 Task: Find Multi-city flight tickets for 1 adult, in Premium economy from Delhi to Jaipur to travel on 20-Nov-2023. Jaipur to Udaipur on 26-Dec-2023. Udaipur to Delhi on 30-Dec-2023.
Action: Mouse moved to (376, 324)
Screenshot: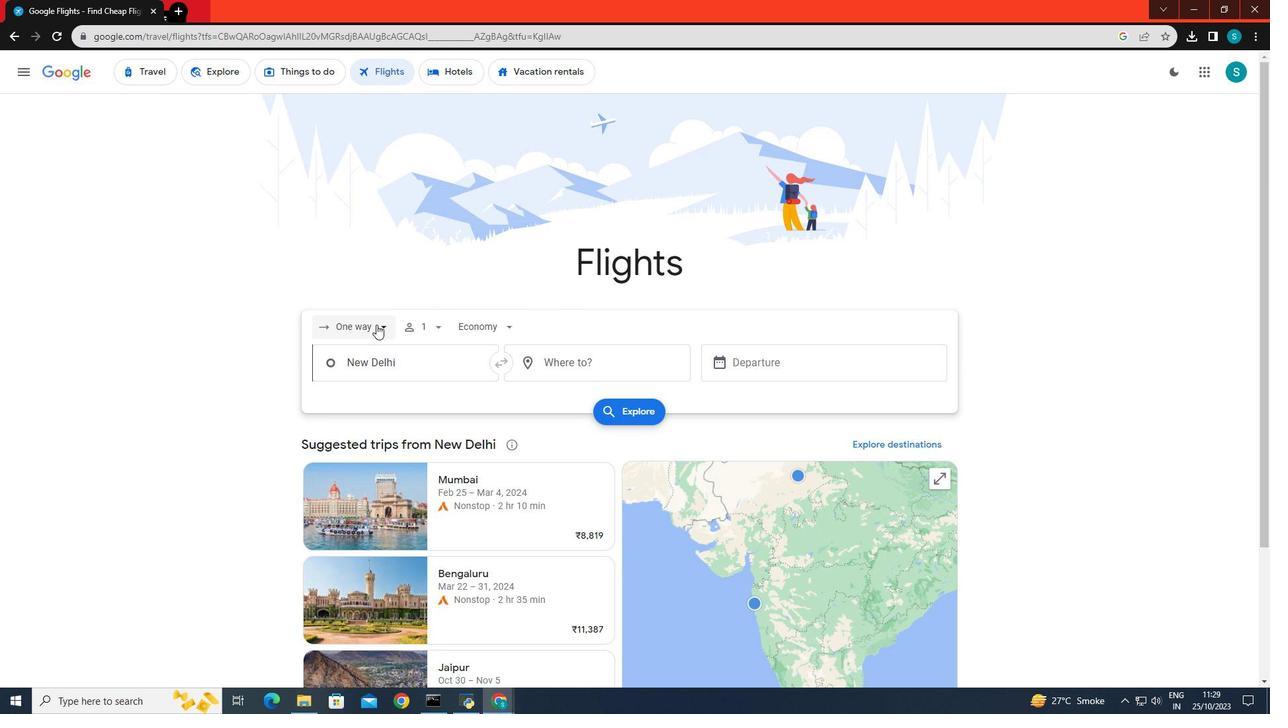 
Action: Mouse pressed left at (376, 324)
Screenshot: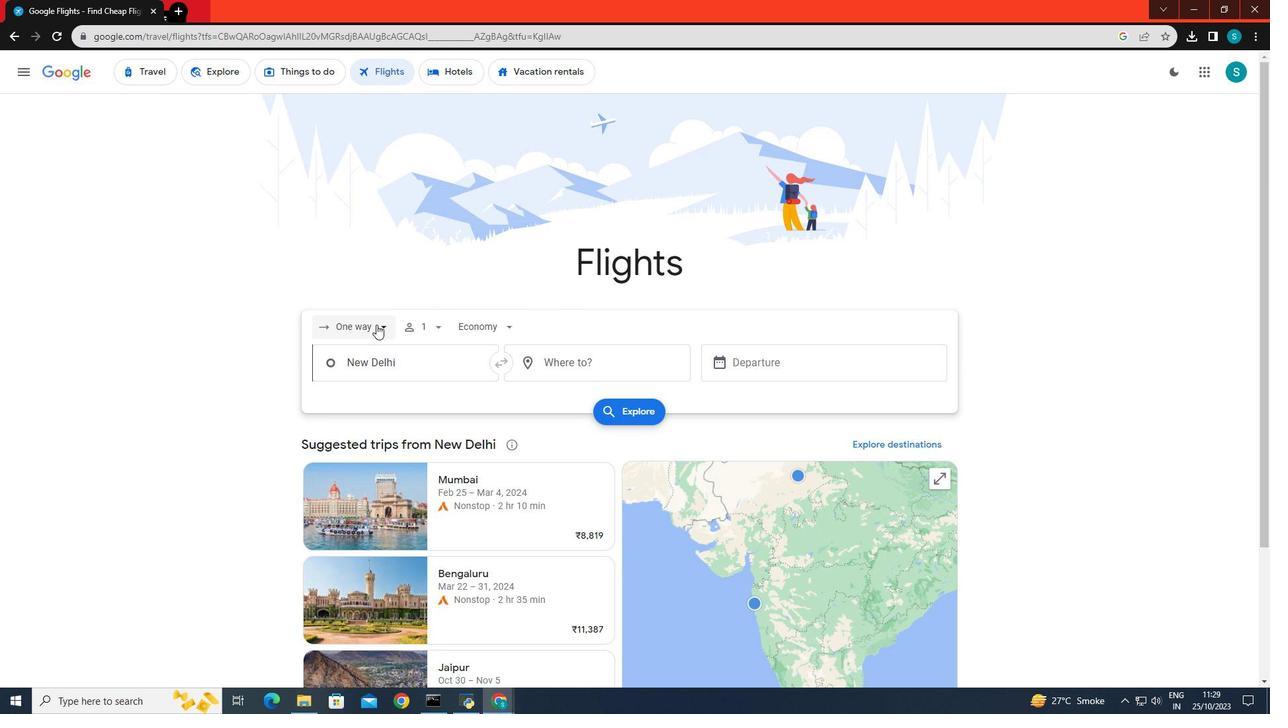 
Action: Mouse moved to (367, 369)
Screenshot: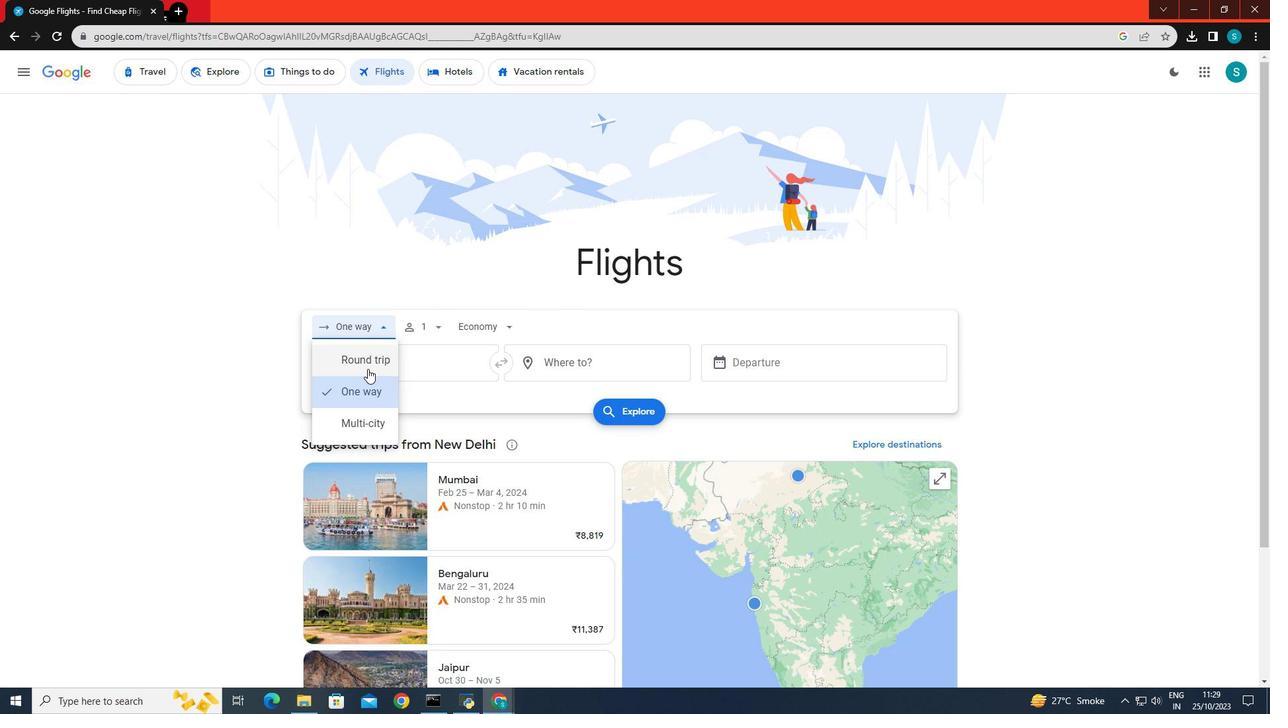 
Action: Mouse pressed left at (367, 369)
Screenshot: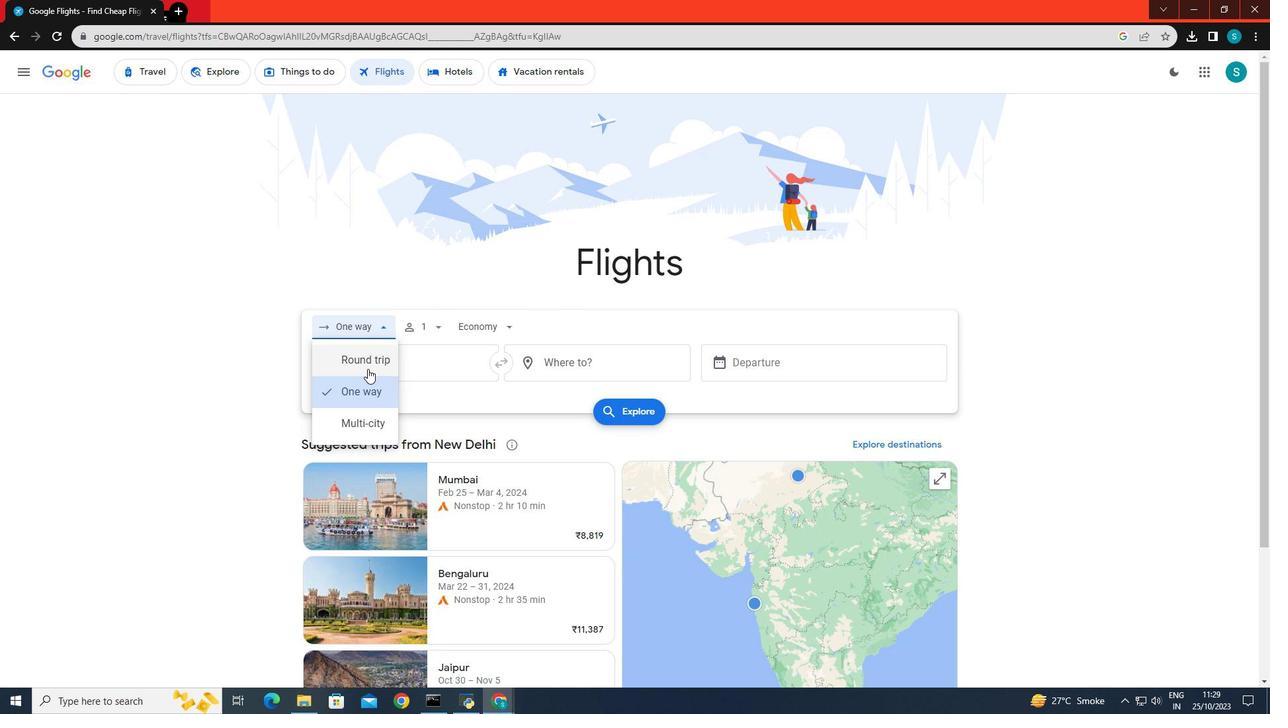 
Action: Mouse moved to (418, 326)
Screenshot: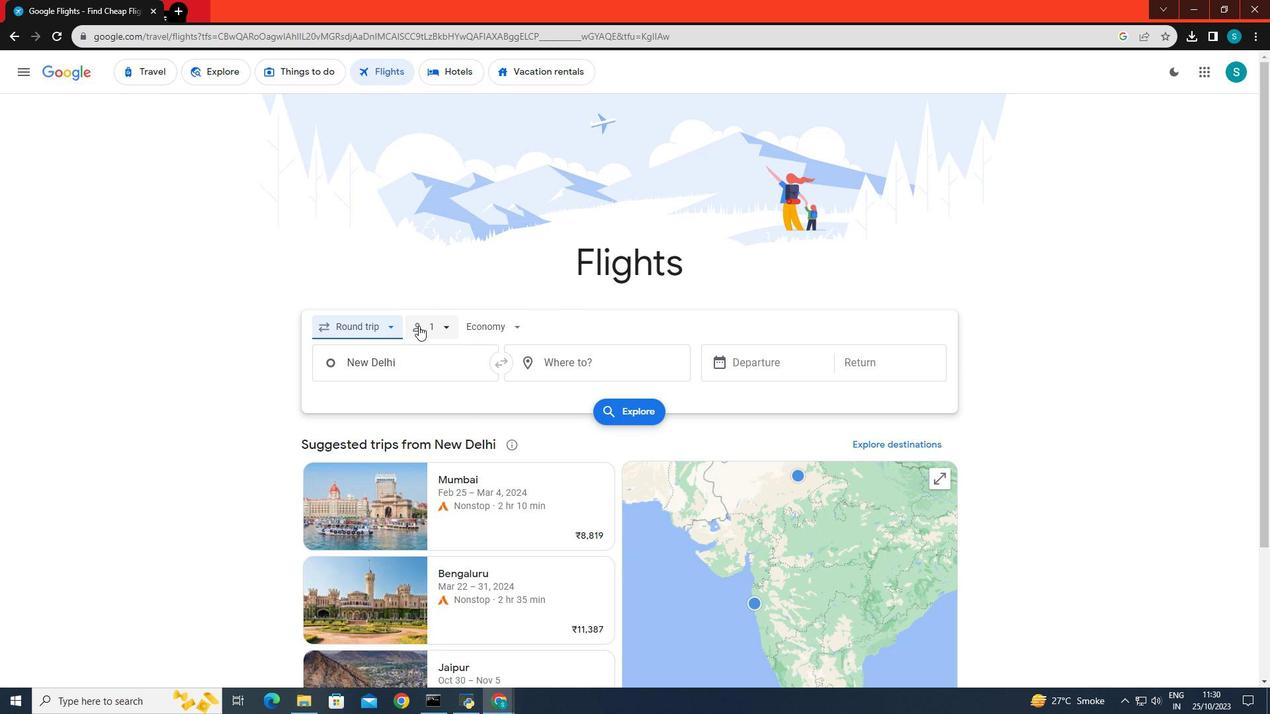 
Action: Mouse pressed left at (418, 326)
Screenshot: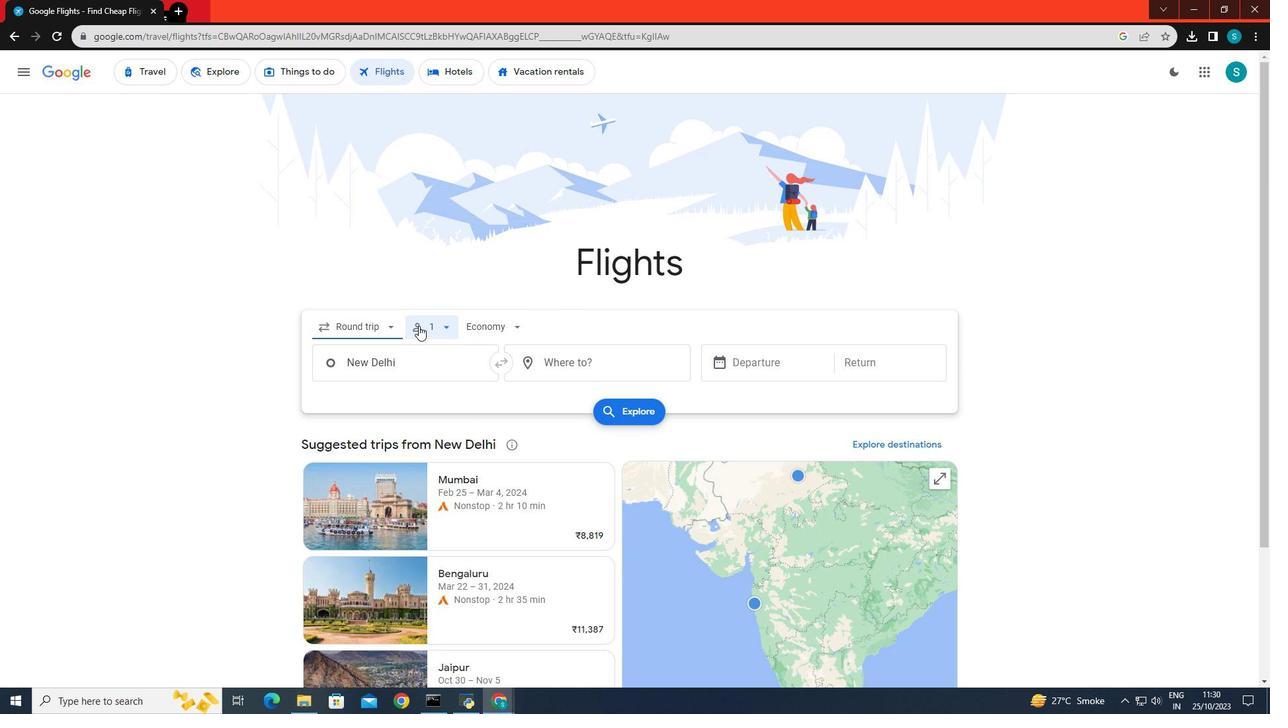 
Action: Mouse moved to (529, 502)
Screenshot: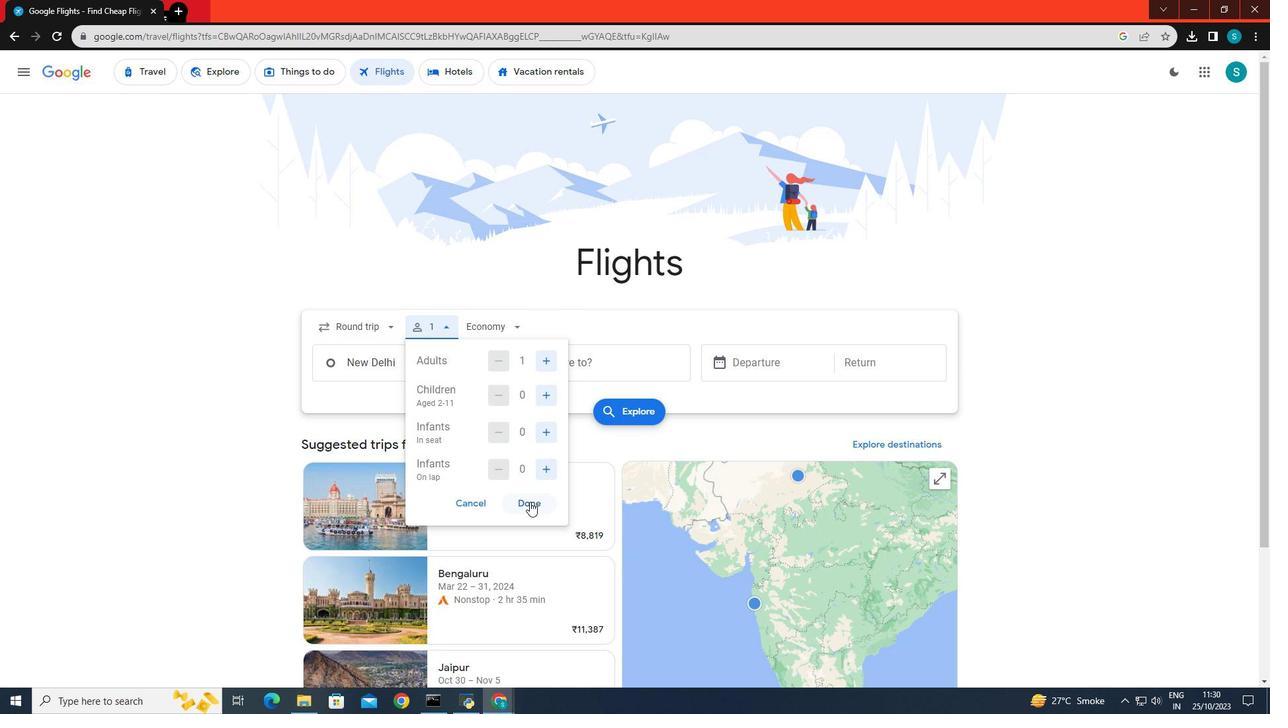 
Action: Mouse pressed left at (529, 502)
Screenshot: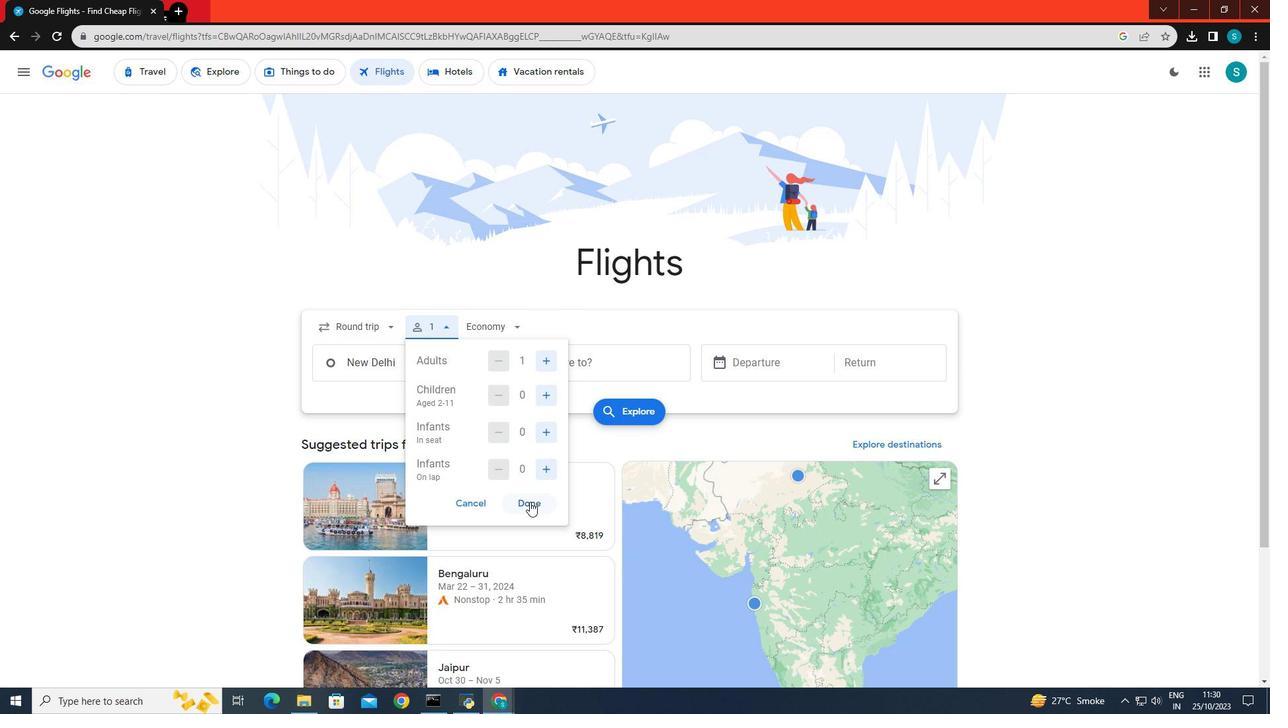 
Action: Mouse moved to (501, 328)
Screenshot: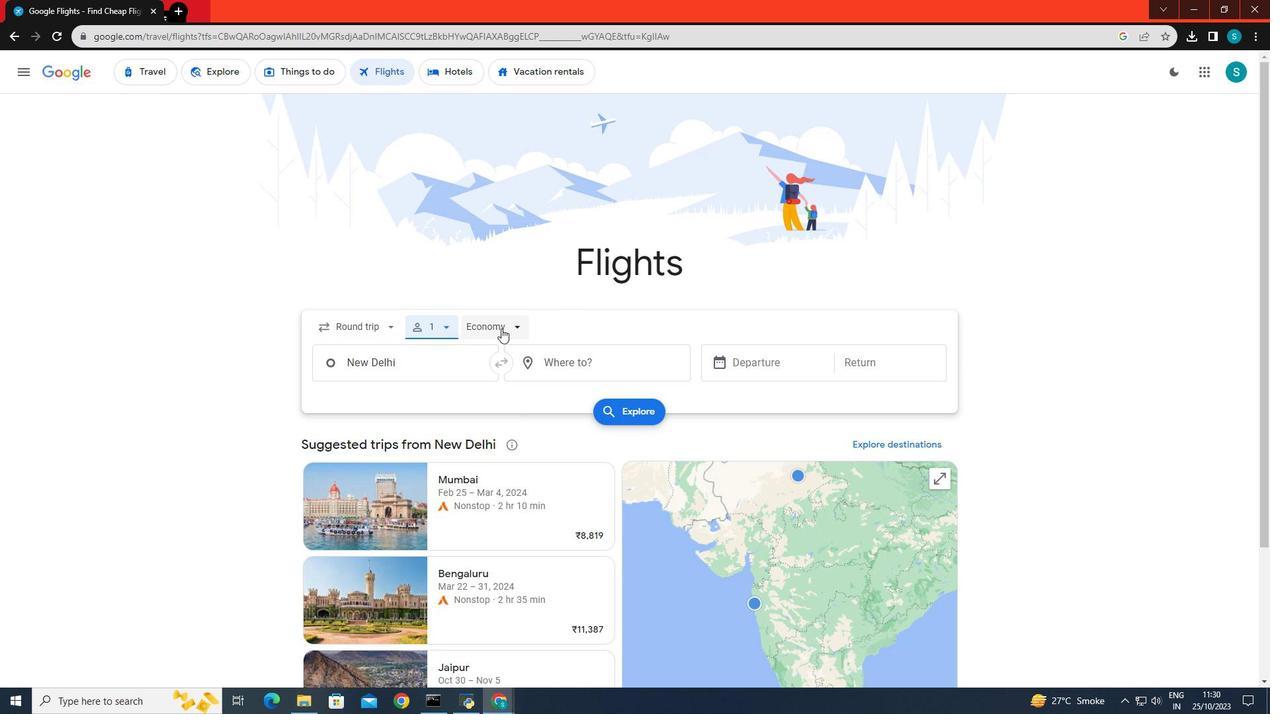 
Action: Mouse pressed left at (501, 328)
Screenshot: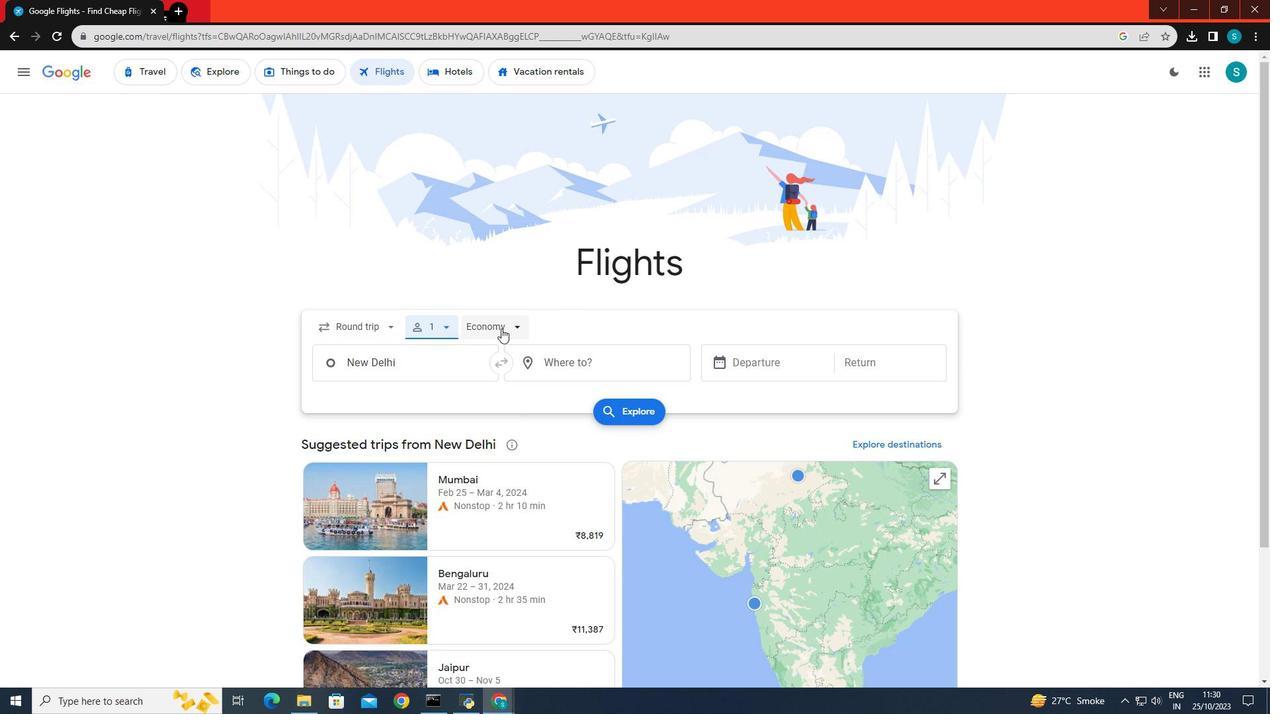 
Action: Mouse moved to (508, 361)
Screenshot: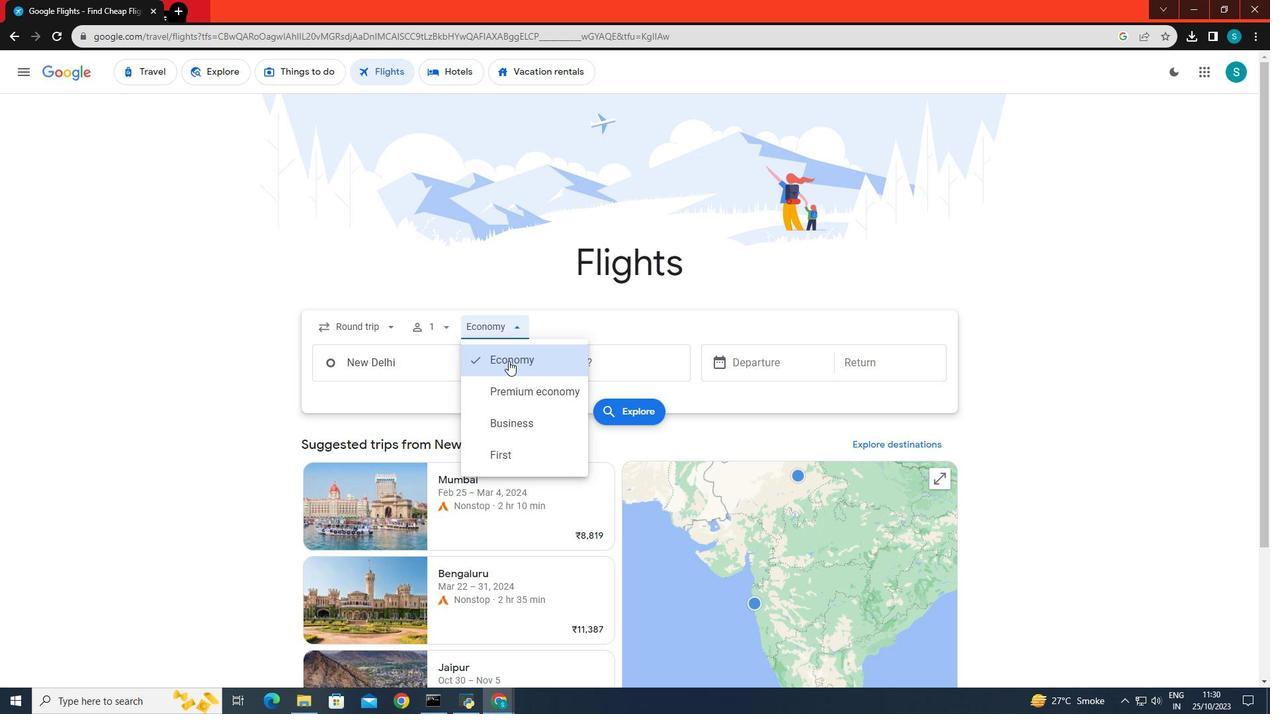 
Action: Mouse pressed left at (508, 361)
Screenshot: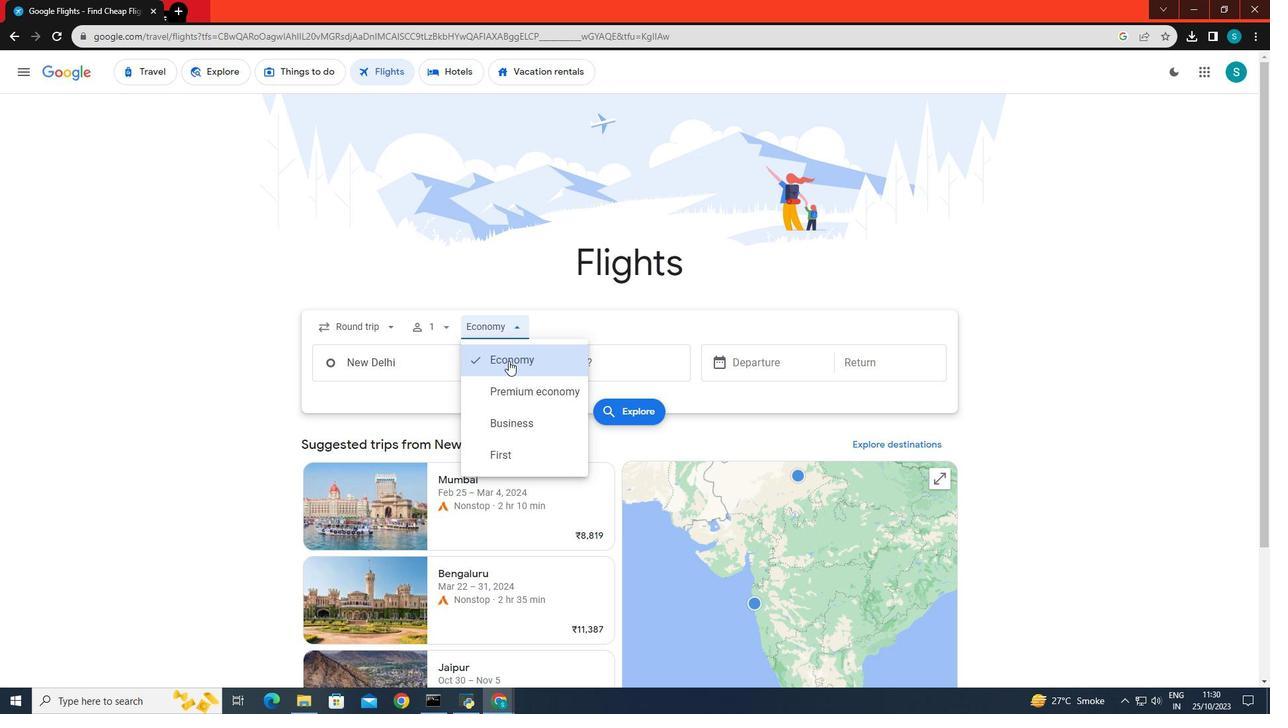 
Action: Mouse moved to (388, 367)
Screenshot: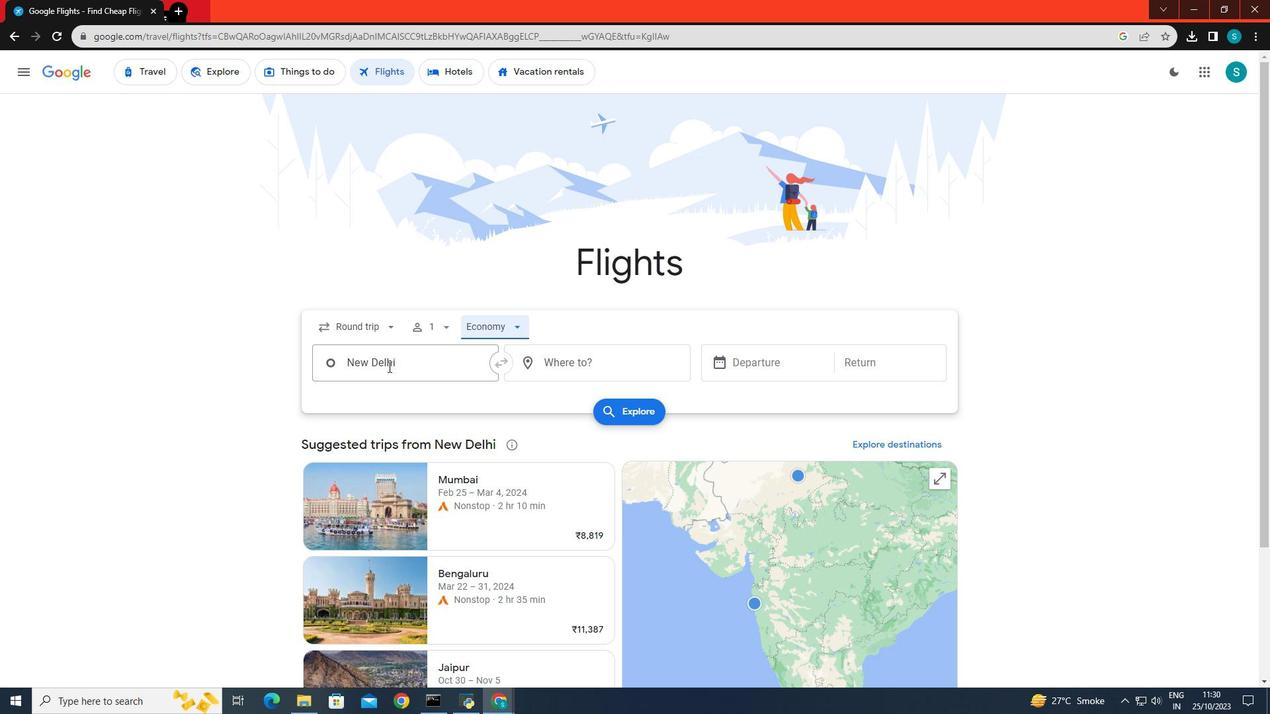
Action: Mouse pressed left at (388, 367)
Screenshot: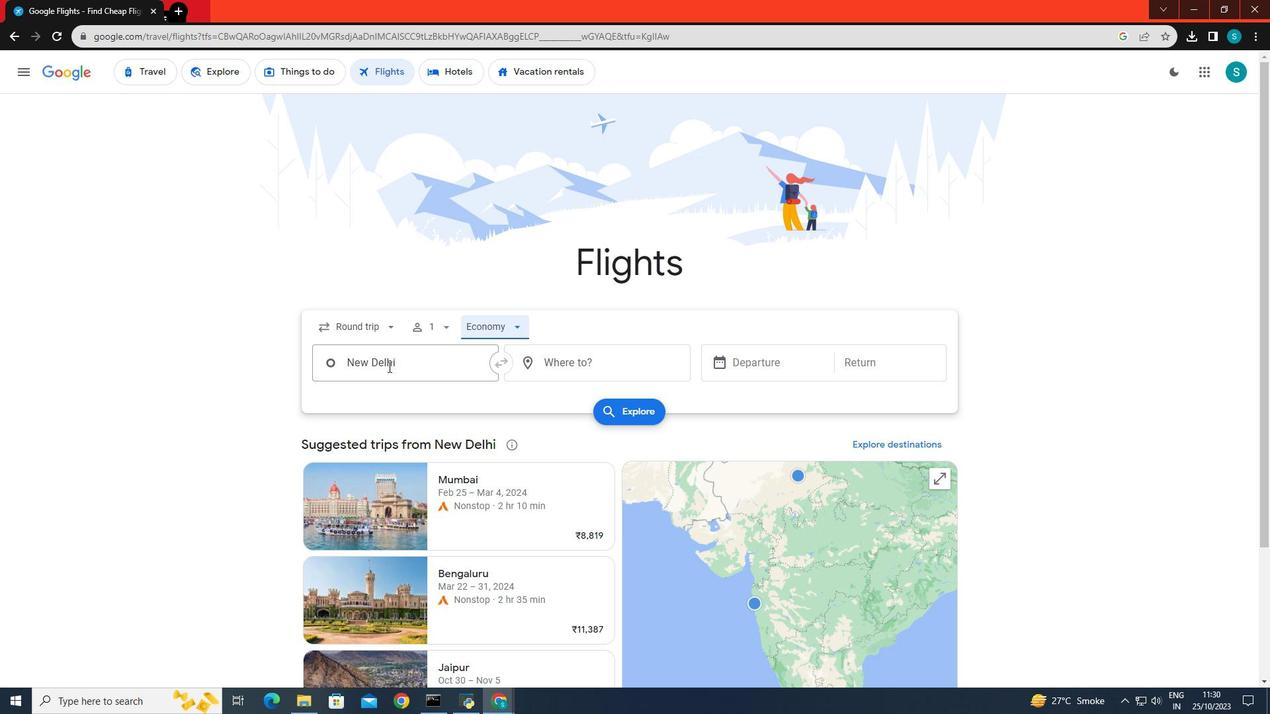 
Action: Key pressed <Key.backspace><Key.caps_lock>D<Key.caps_lock>elho<Key.backspace>i
Screenshot: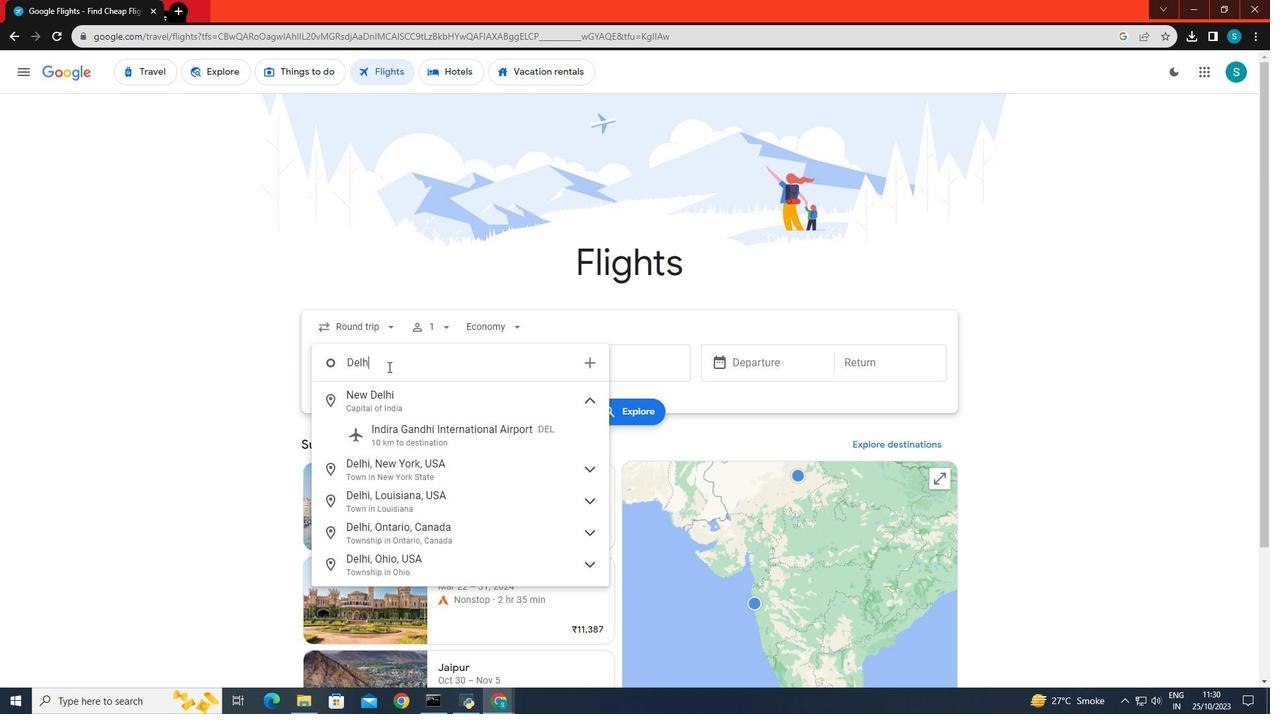 
Action: Mouse moved to (414, 441)
Screenshot: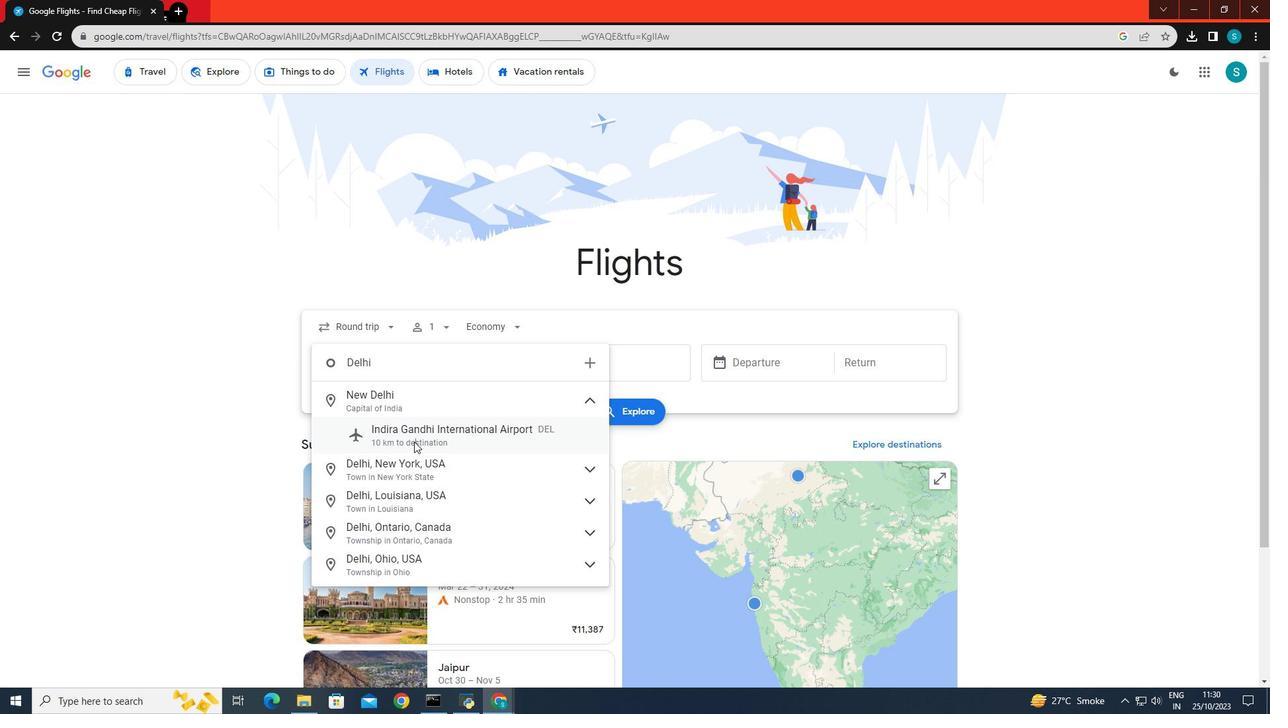 
Action: Mouse pressed left at (414, 441)
Screenshot: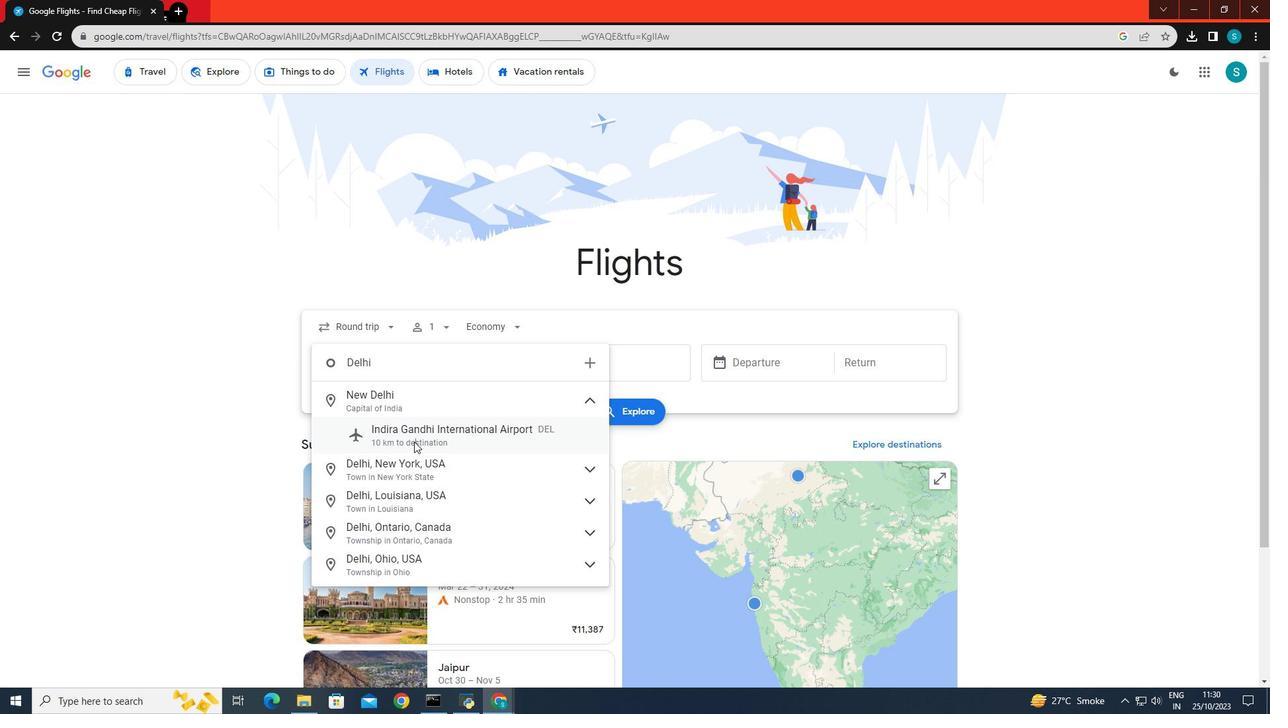 
Action: Mouse moved to (543, 357)
Screenshot: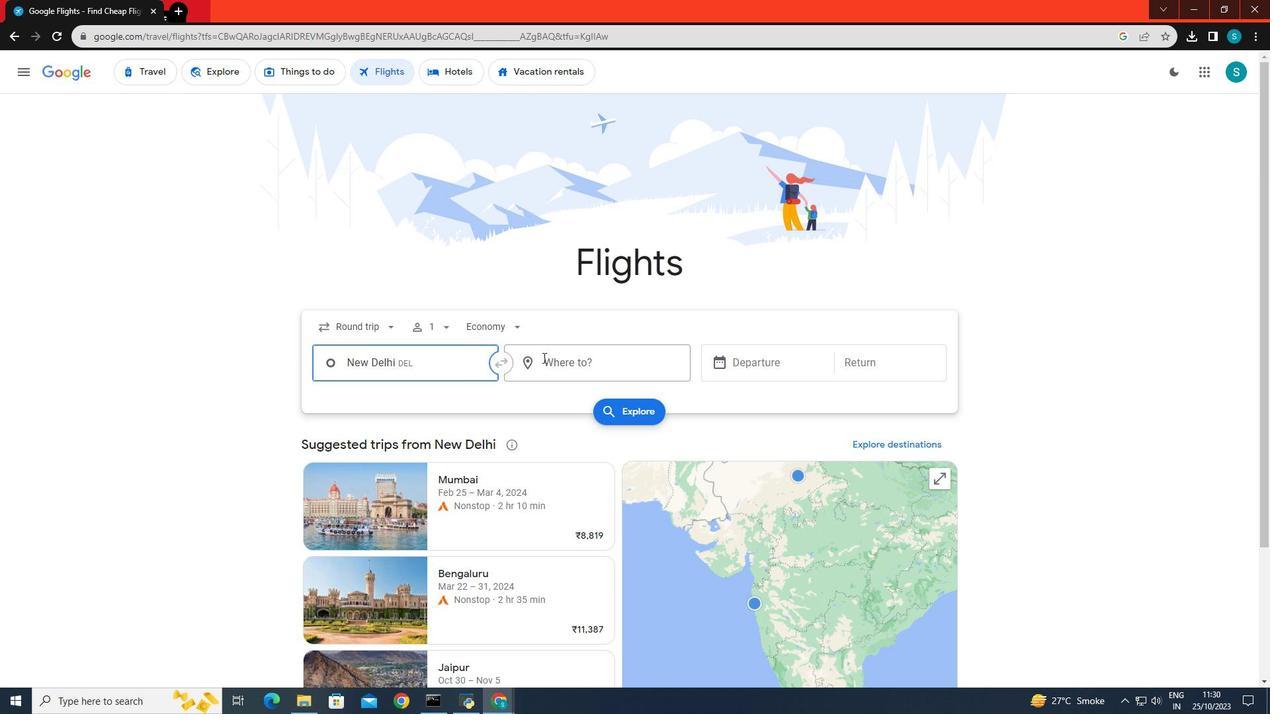 
Action: Mouse pressed left at (543, 357)
Screenshot: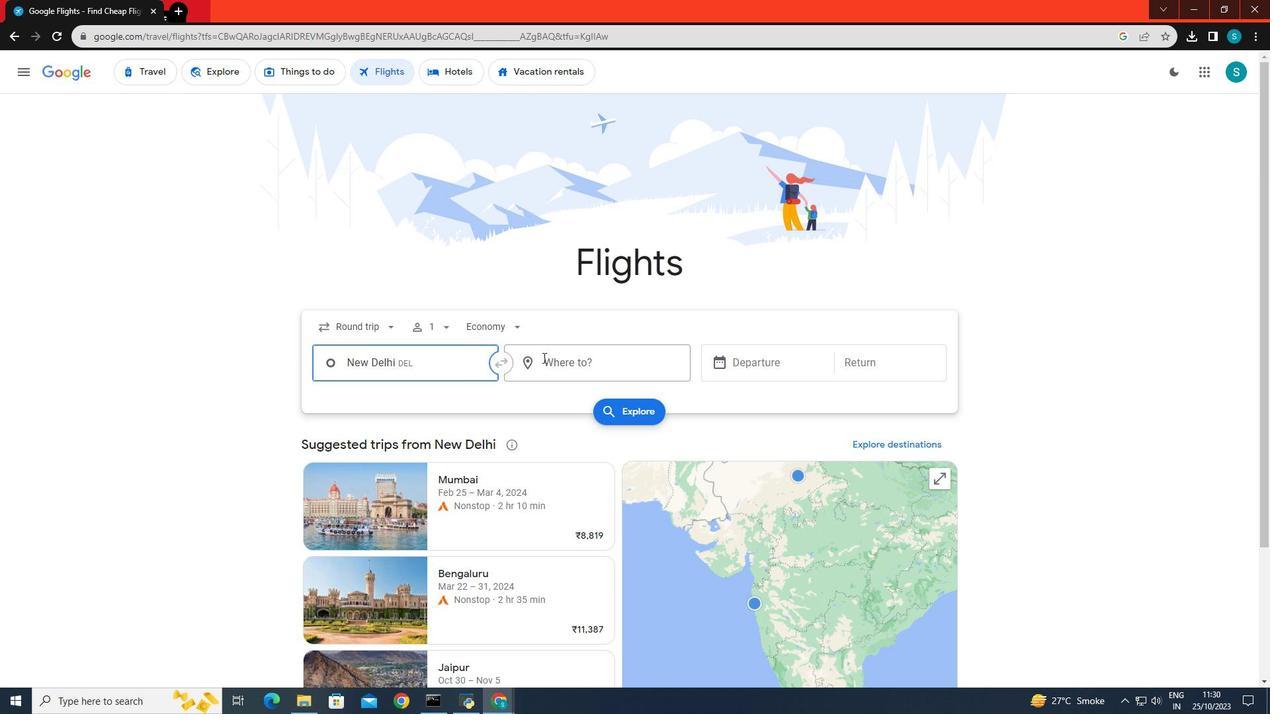 
Action: Key pressed <Key.caps_lock>J<Key.caps_lock>aipur
Screenshot: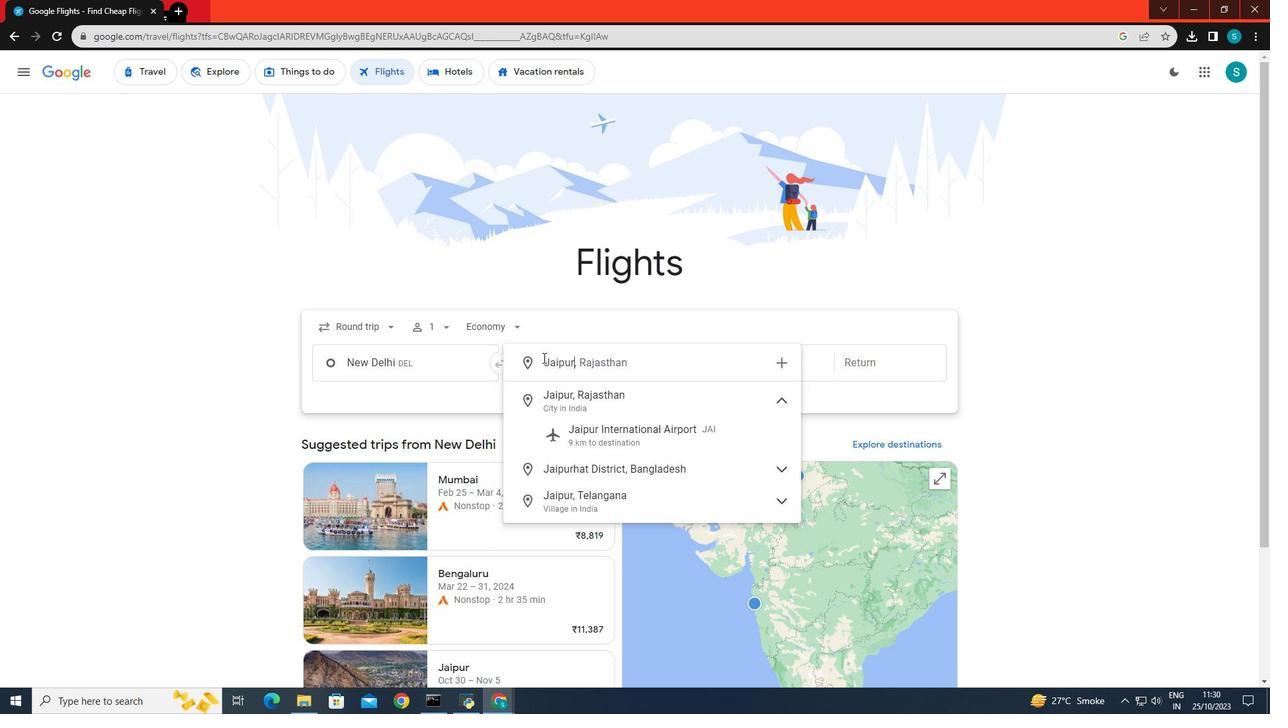
Action: Mouse moved to (586, 431)
Screenshot: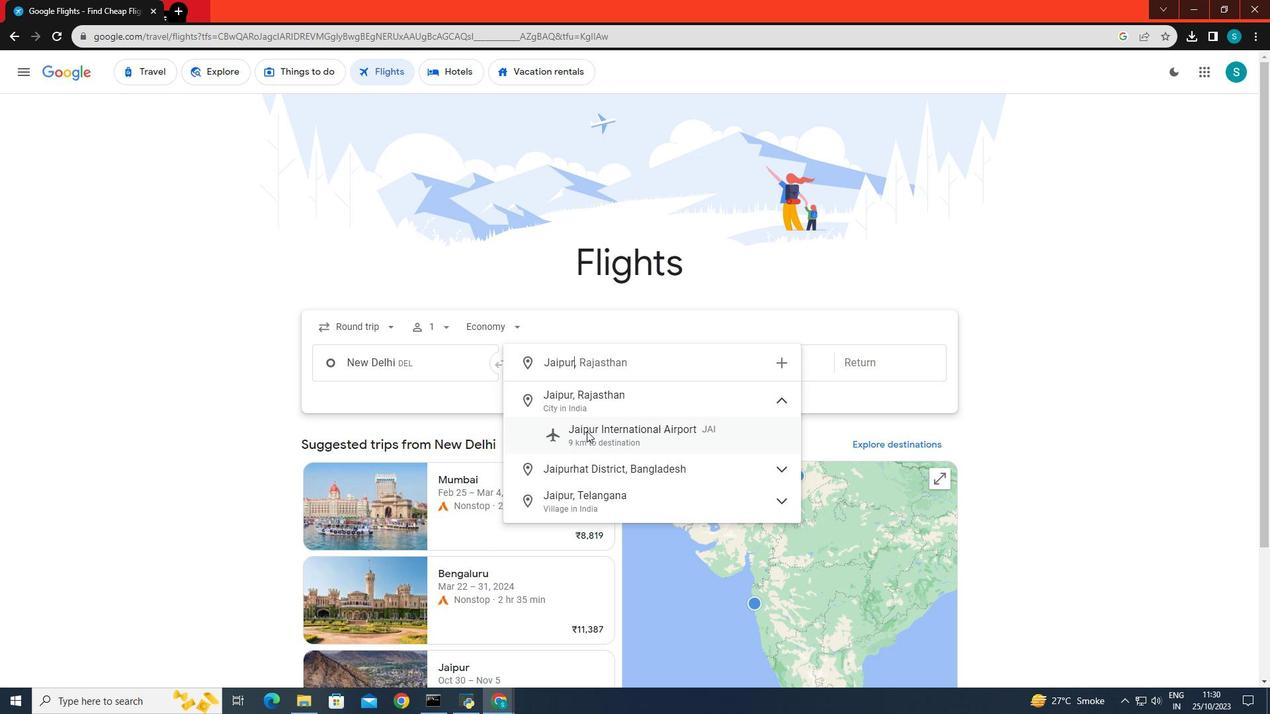 
Action: Mouse pressed left at (586, 431)
Screenshot: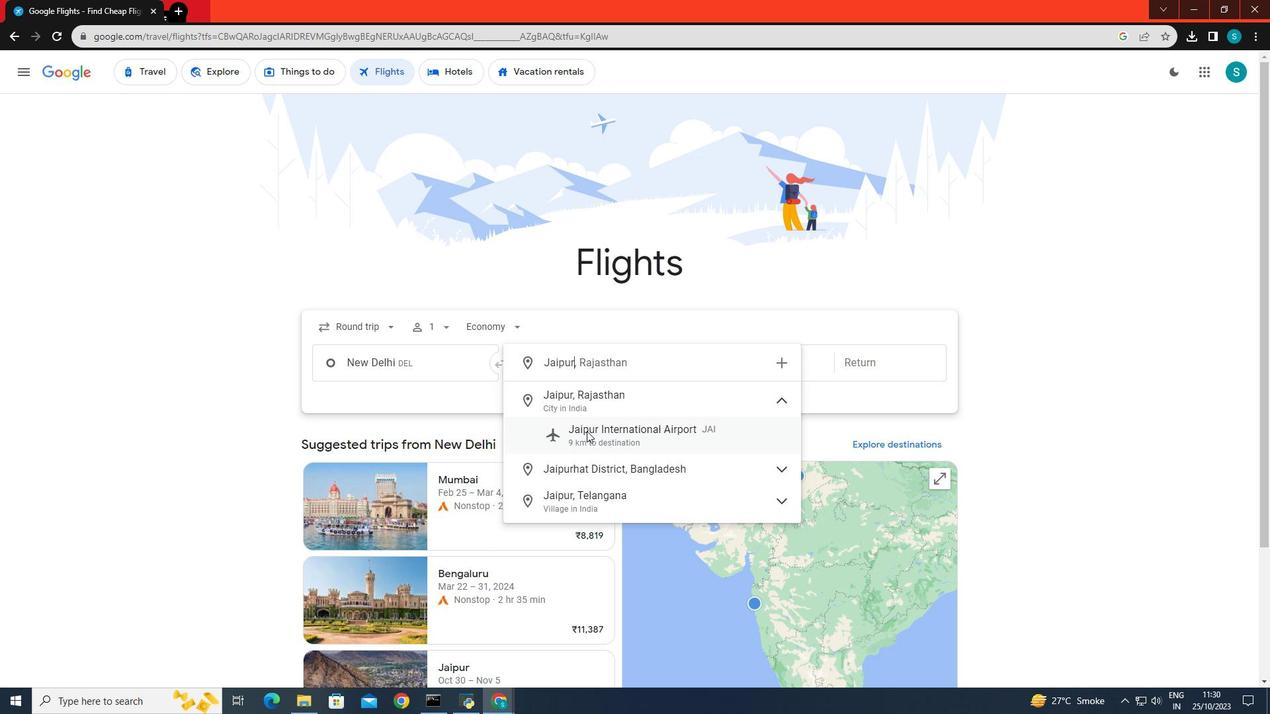 
Action: Mouse moved to (755, 360)
Screenshot: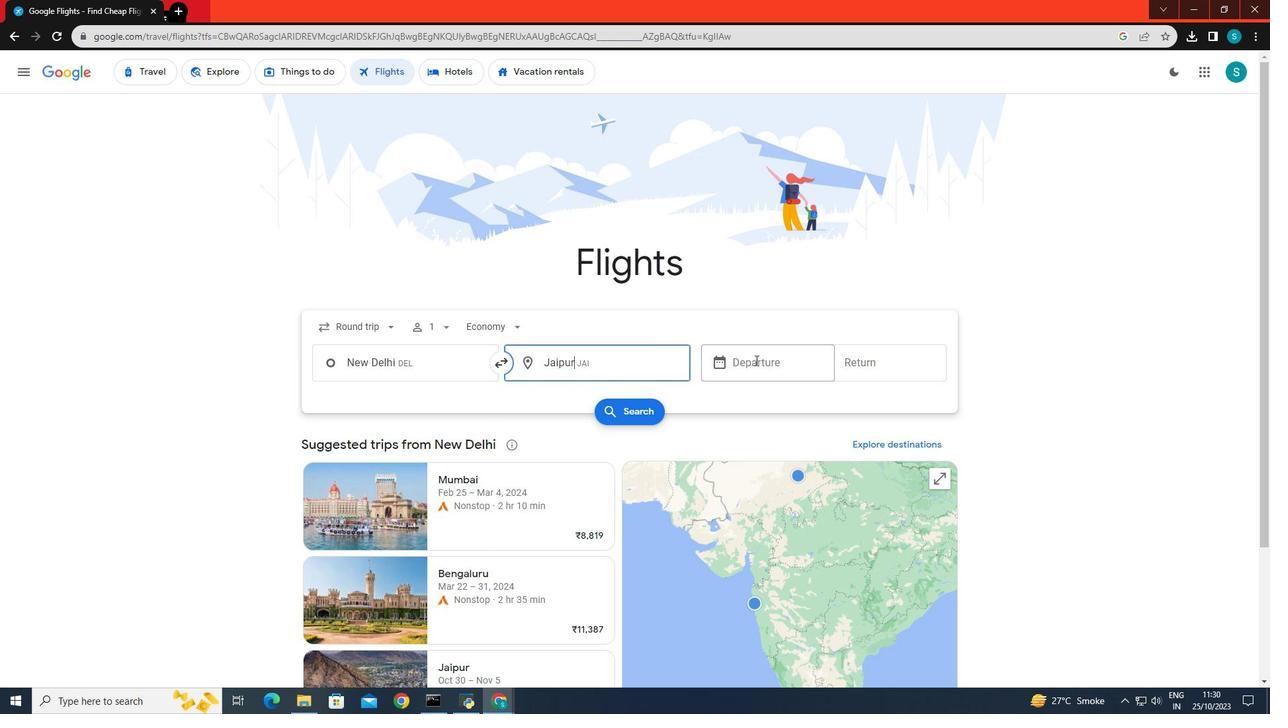 
Action: Mouse pressed left at (755, 360)
Screenshot: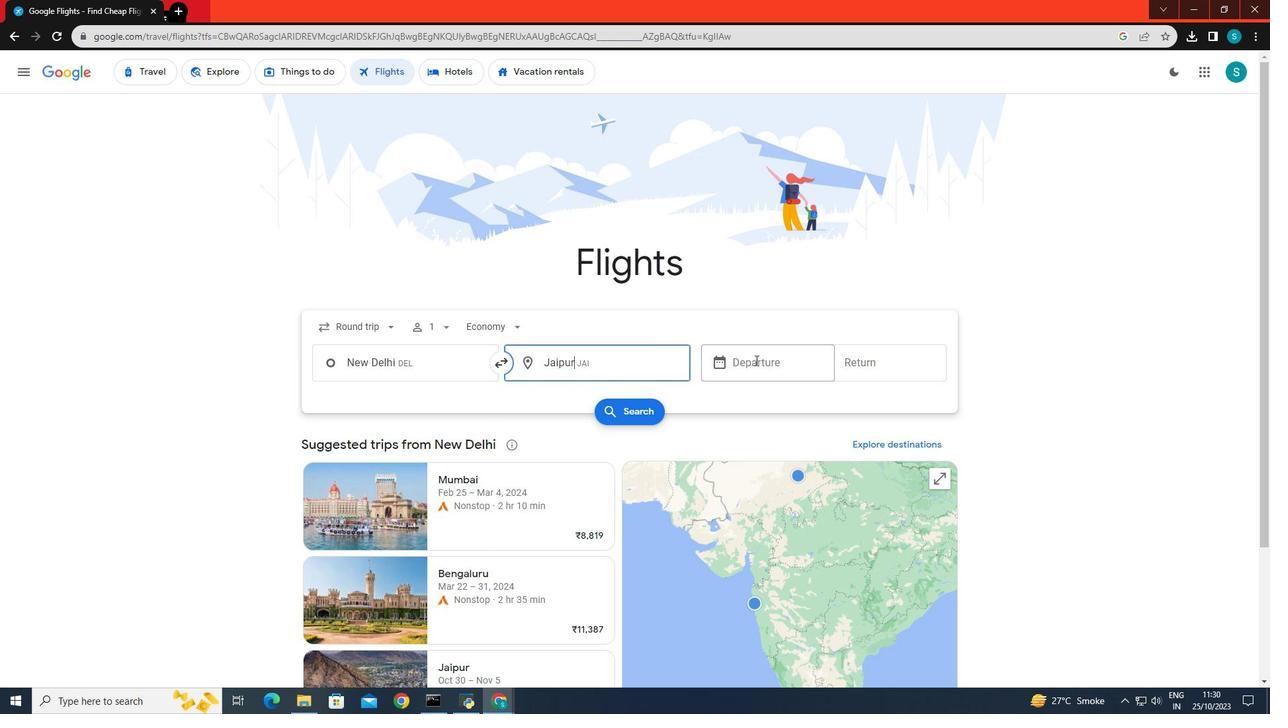
Action: Mouse moved to (959, 506)
Screenshot: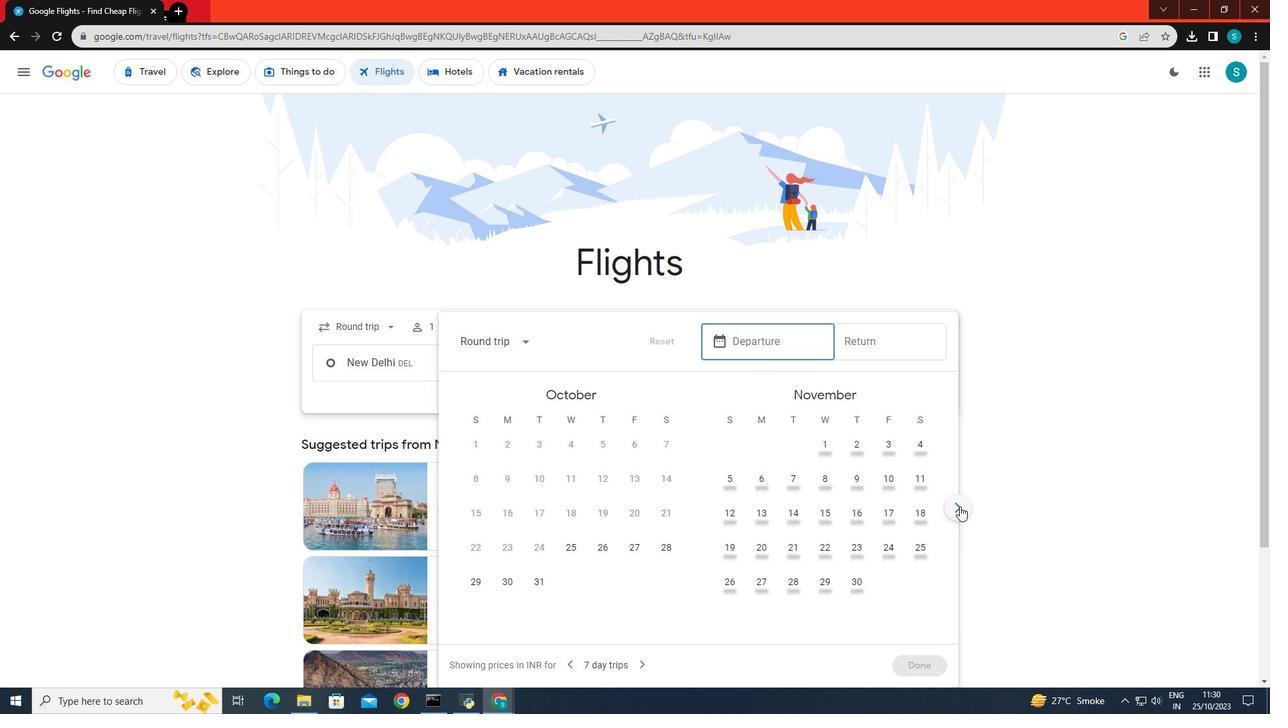 
Action: Mouse pressed left at (959, 506)
Screenshot: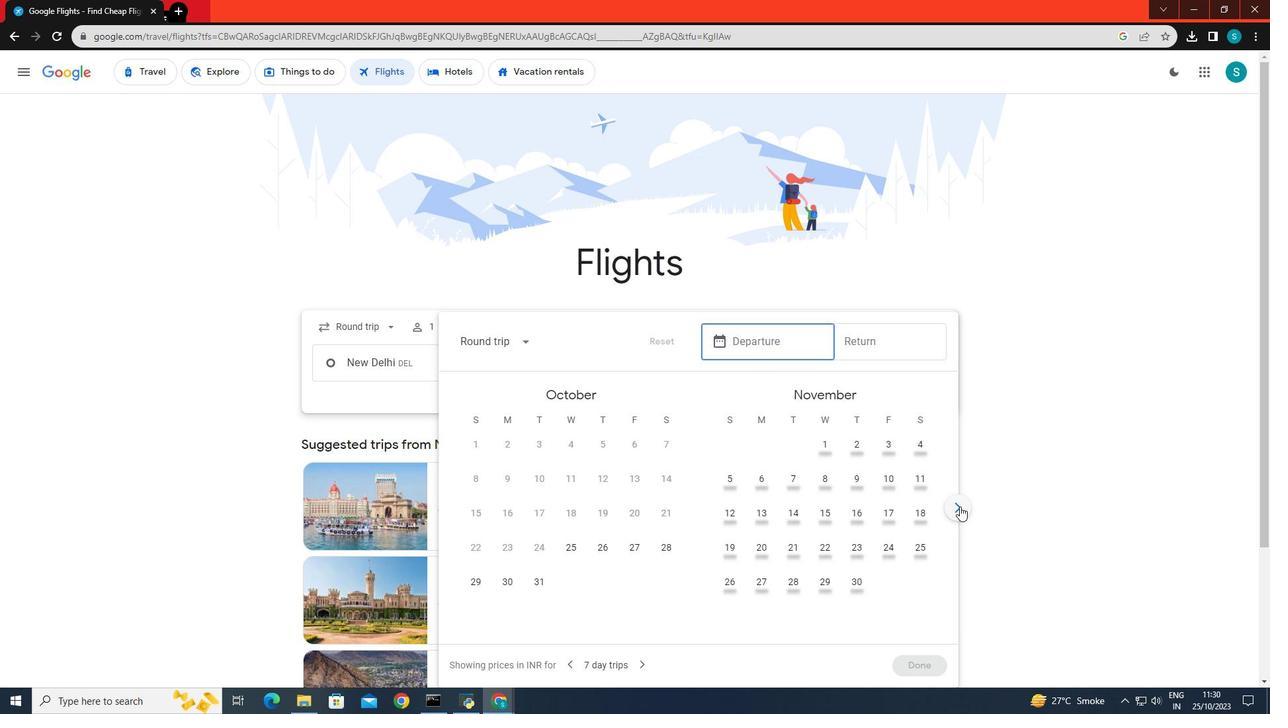 
Action: Mouse moved to (510, 548)
Screenshot: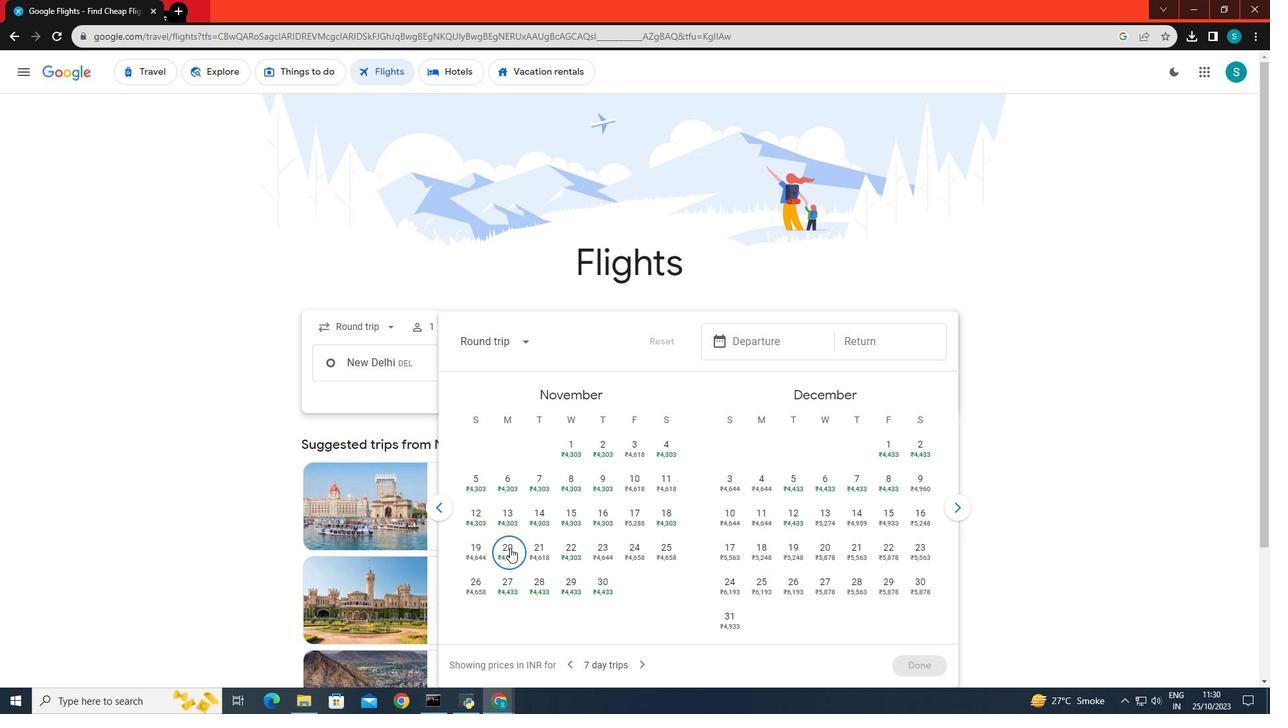 
Action: Mouse pressed left at (510, 548)
Screenshot: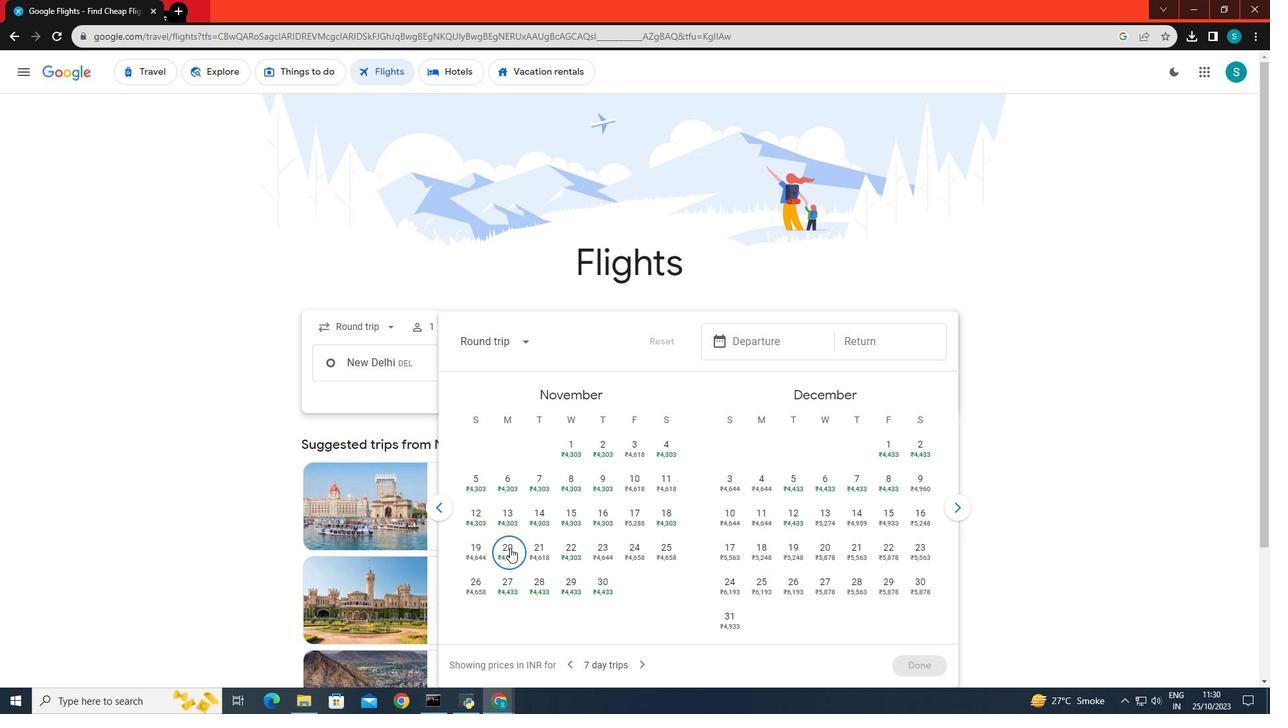 
Action: Mouse moved to (787, 580)
Screenshot: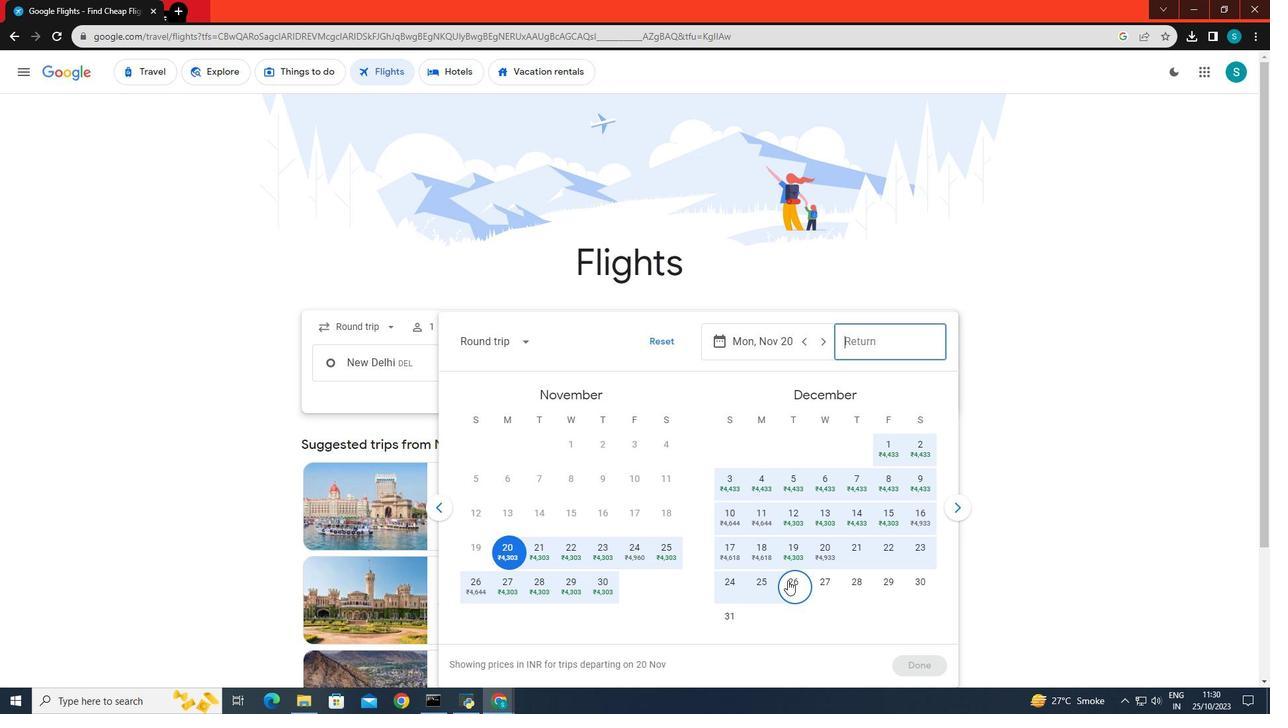 
Action: Mouse pressed left at (787, 580)
Screenshot: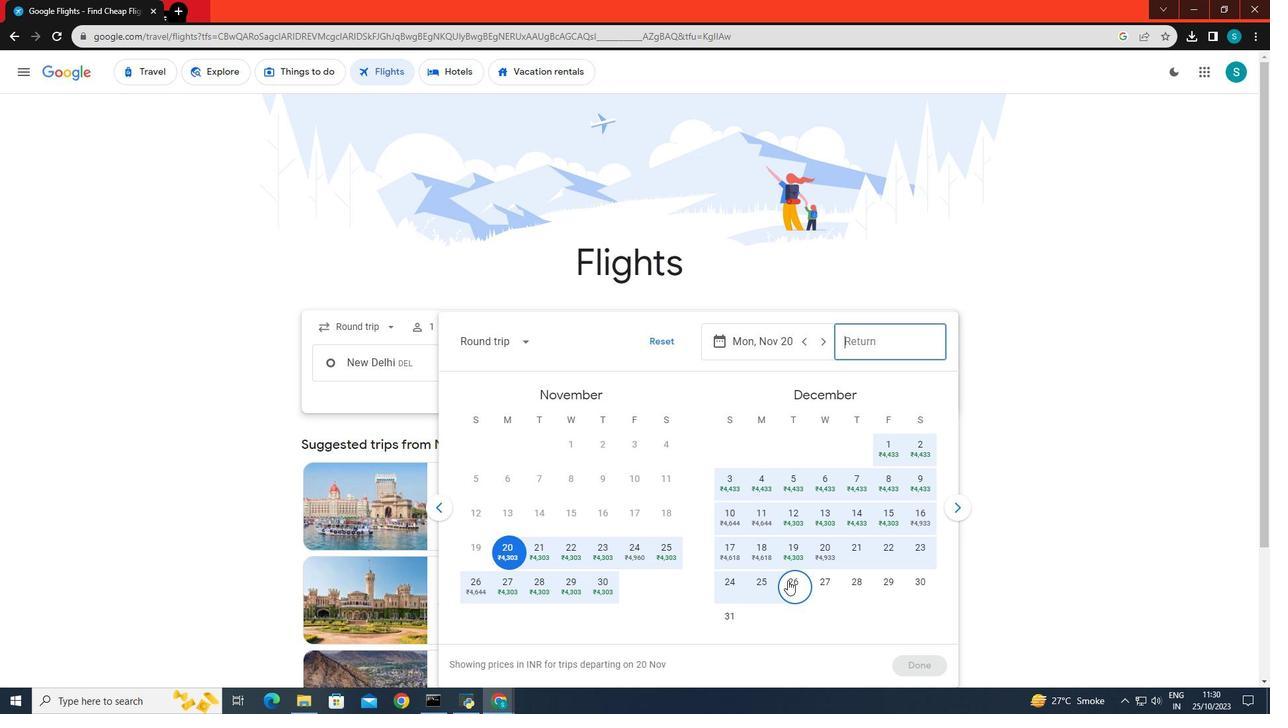 
Action: Mouse moved to (919, 660)
Screenshot: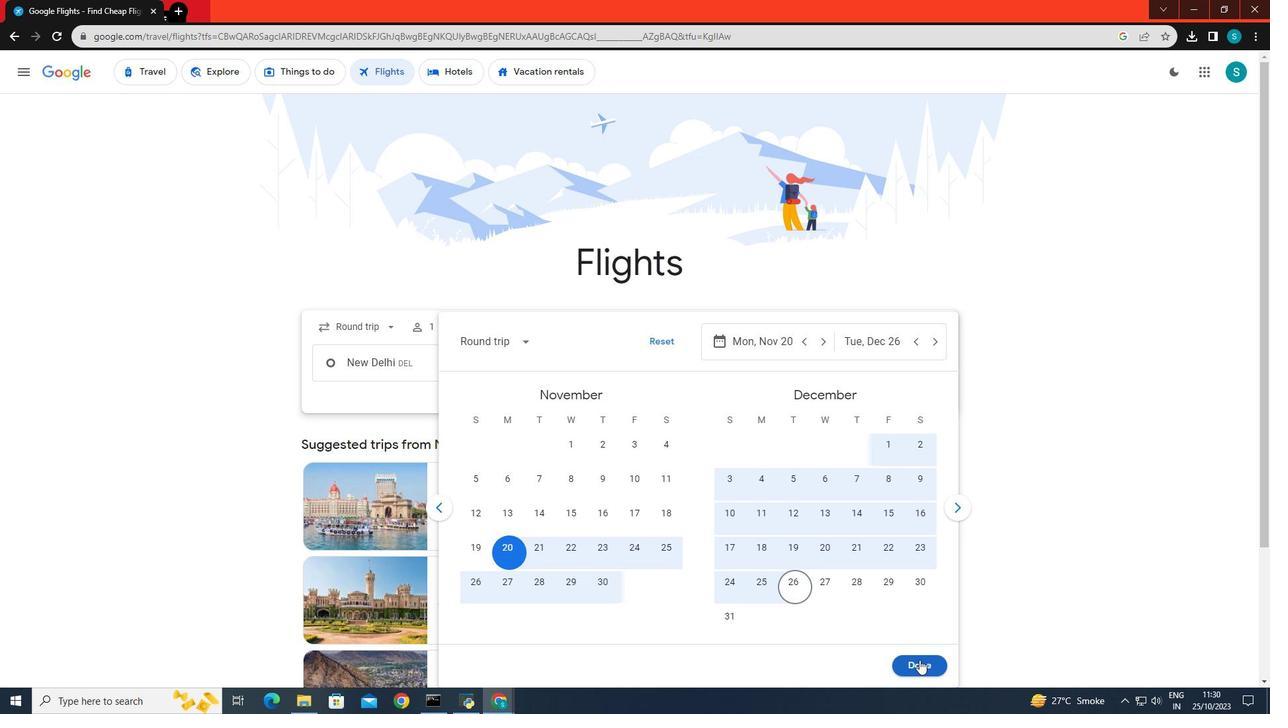 
Action: Mouse pressed left at (919, 660)
Screenshot: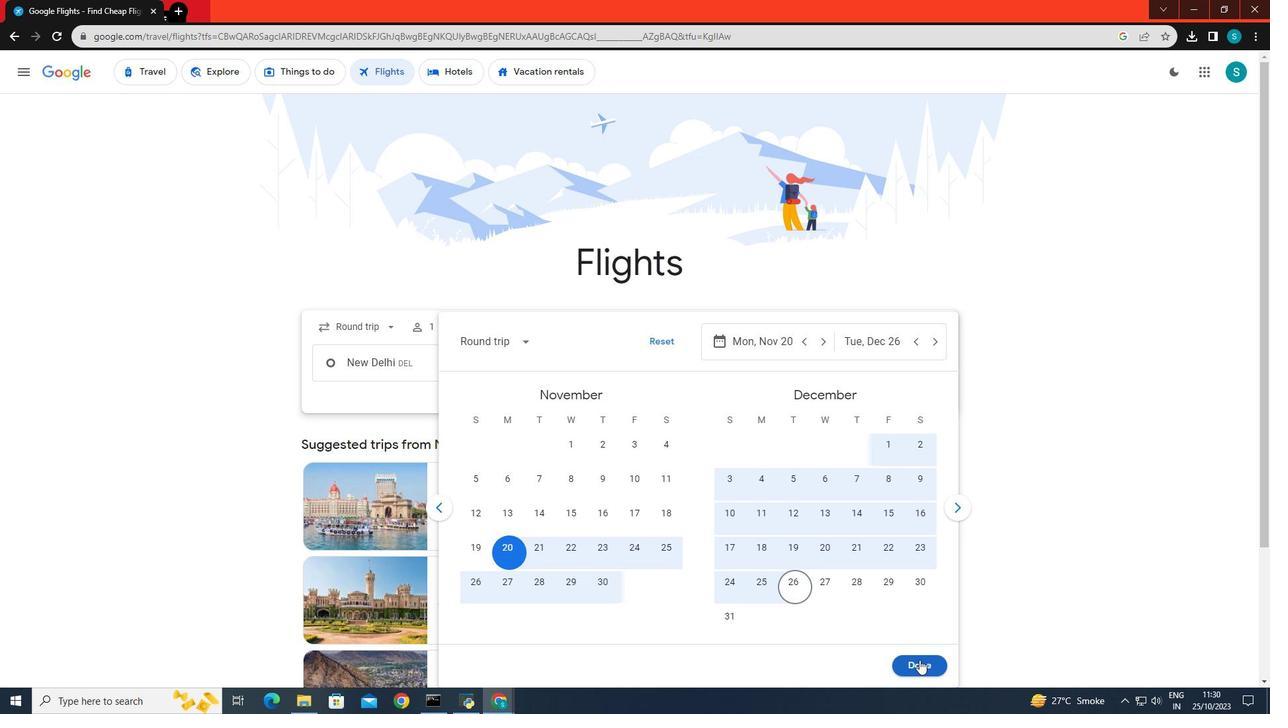 
Action: Mouse moved to (613, 410)
Screenshot: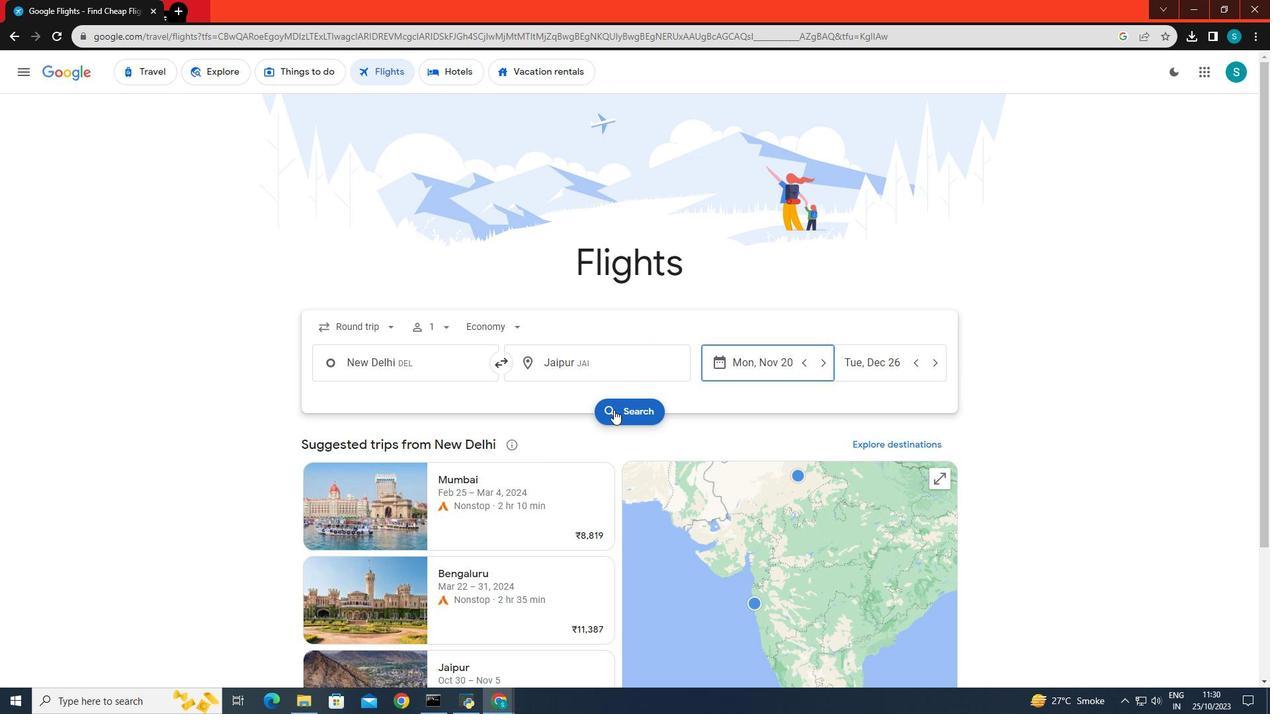 
Action: Mouse pressed left at (613, 410)
Screenshot: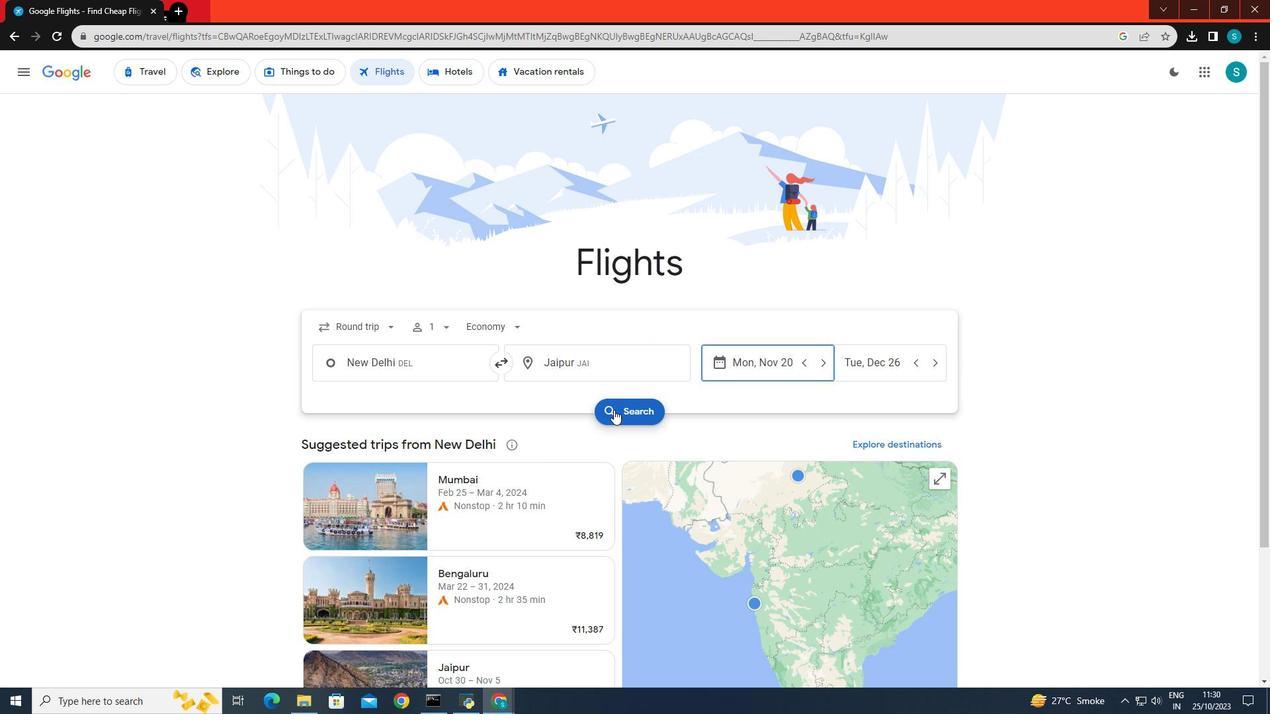 
